 Task: Rename and copy the calendar to a specified folder.
Action: Mouse moved to (21, 72)
Screenshot: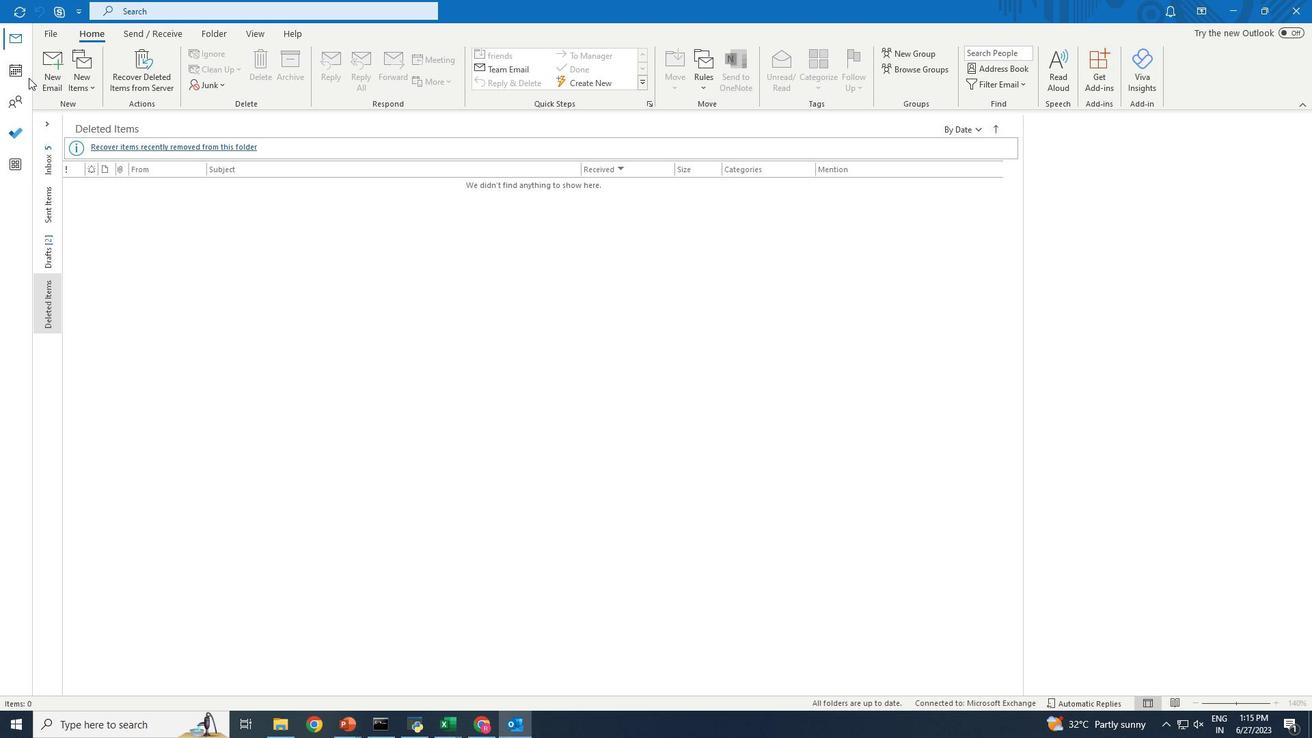 
Action: Mouse pressed left at (21, 72)
Screenshot: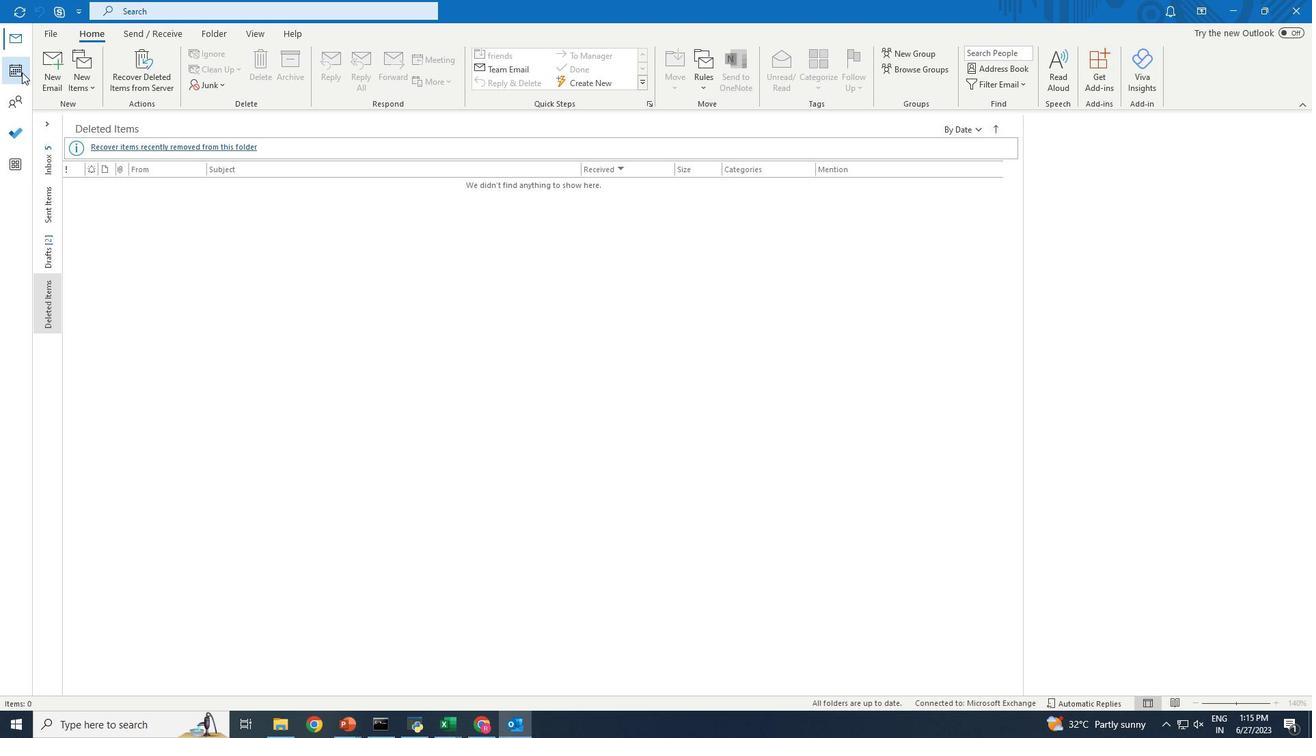 
Action: Mouse moved to (213, 38)
Screenshot: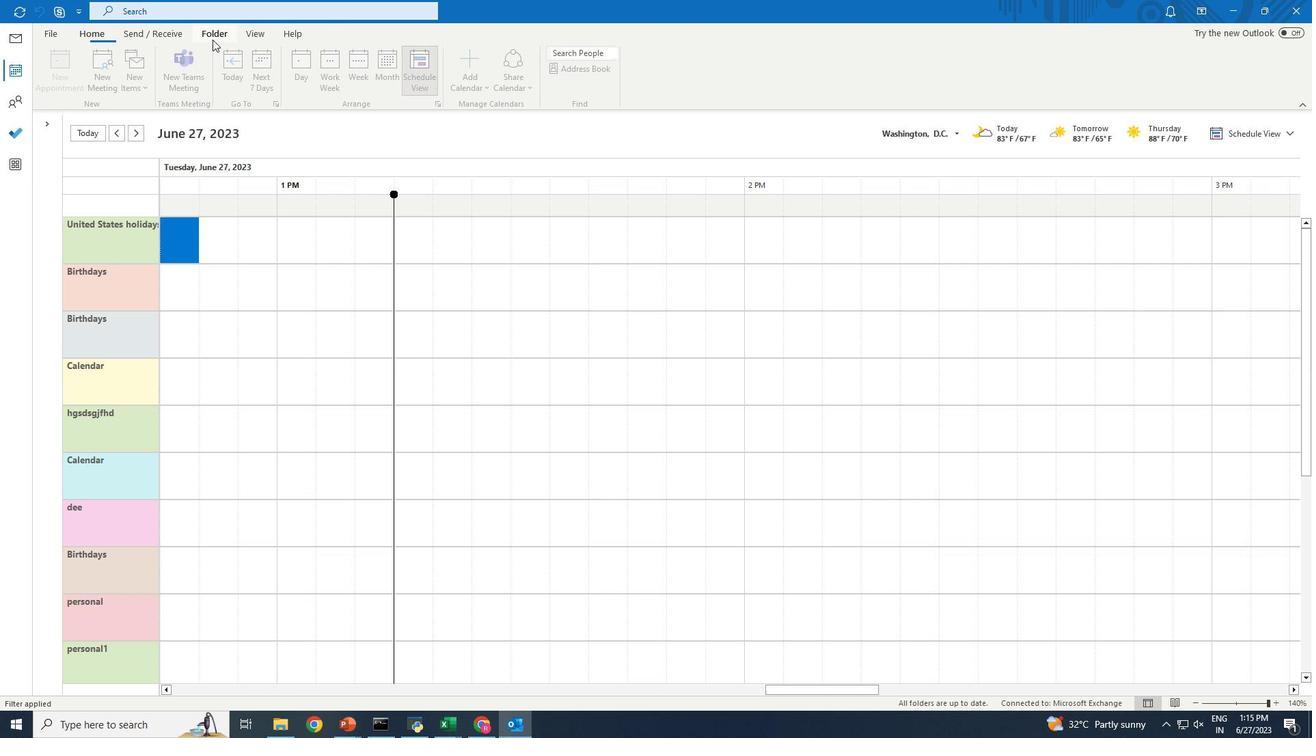 
Action: Mouse pressed left at (213, 38)
Screenshot: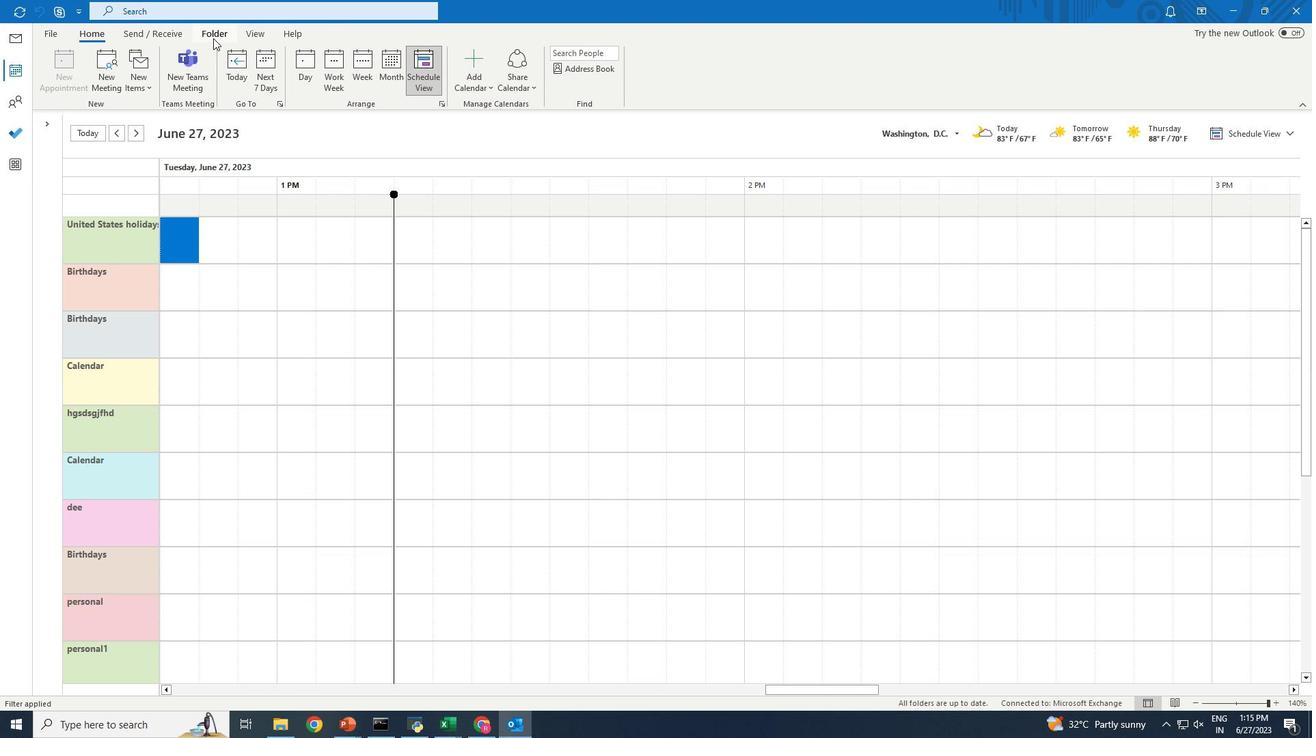 
Action: Mouse moved to (238, 69)
Screenshot: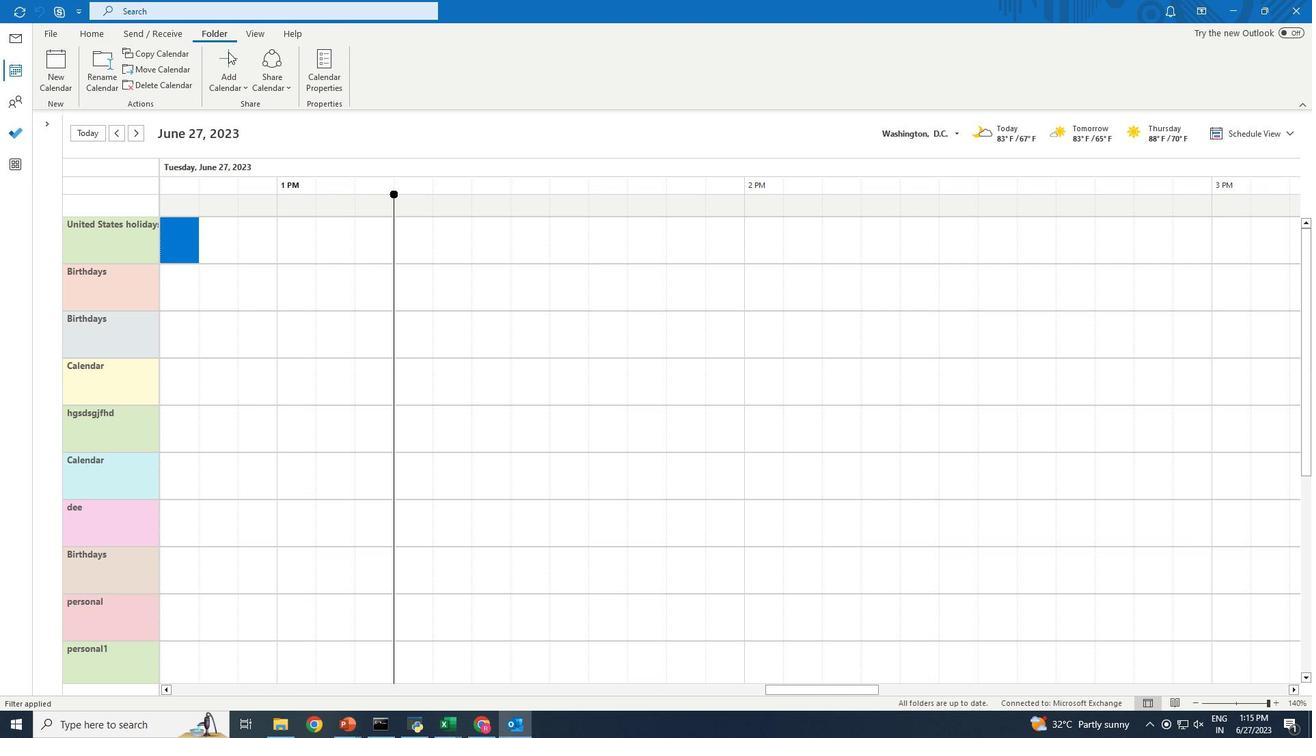 
Action: Mouse pressed left at (238, 69)
Screenshot: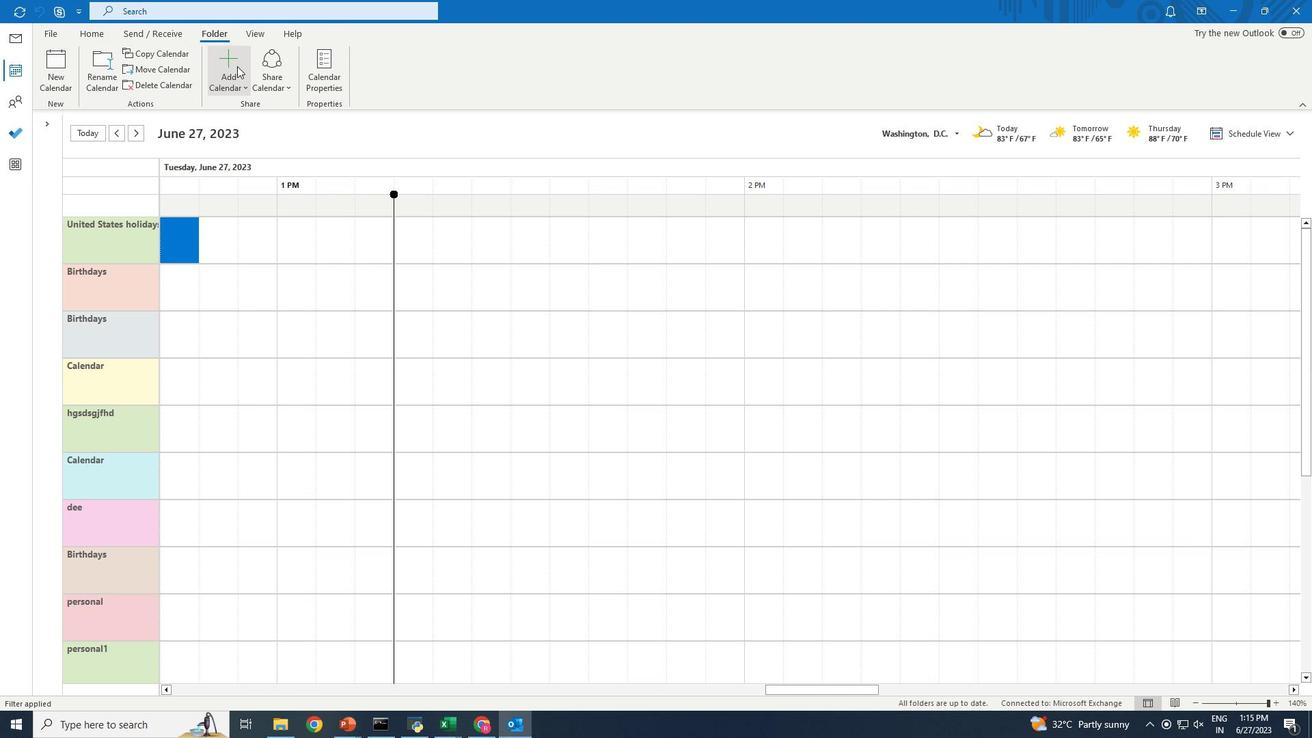 
Action: Mouse moved to (265, 165)
Screenshot: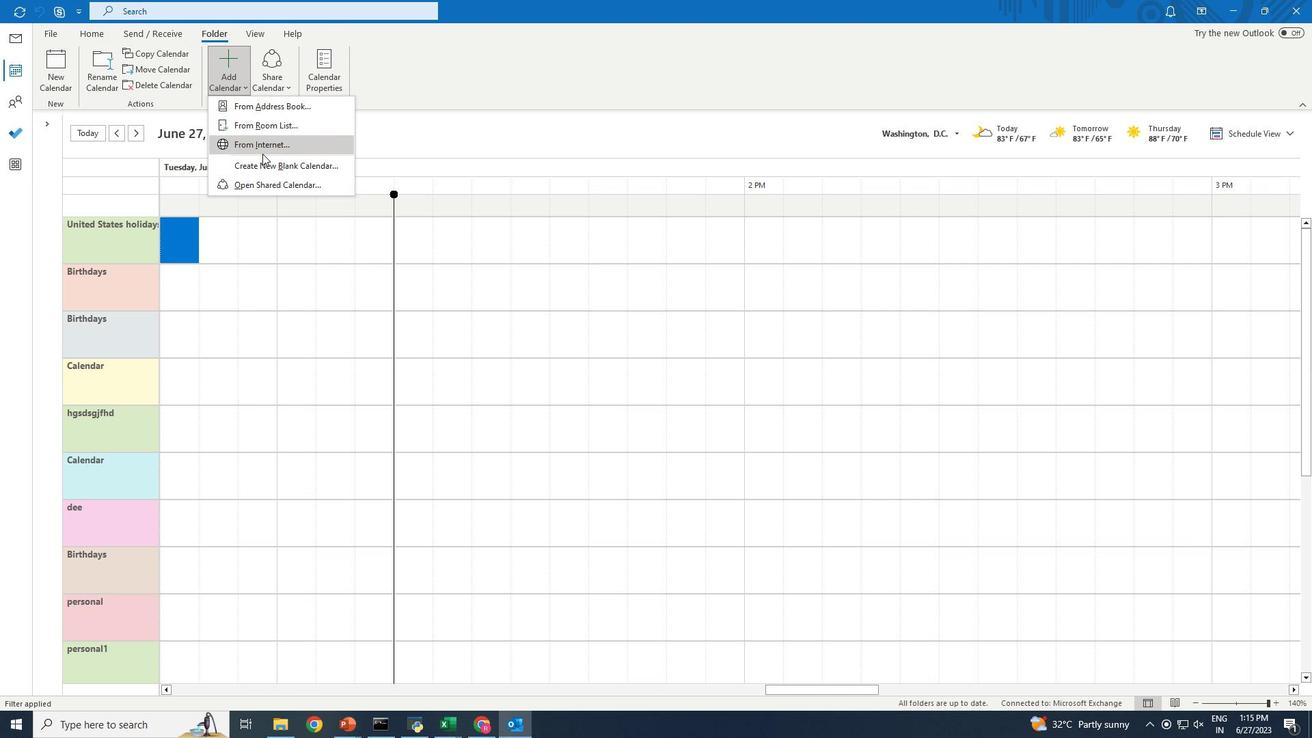
Action: Mouse pressed left at (265, 165)
Screenshot: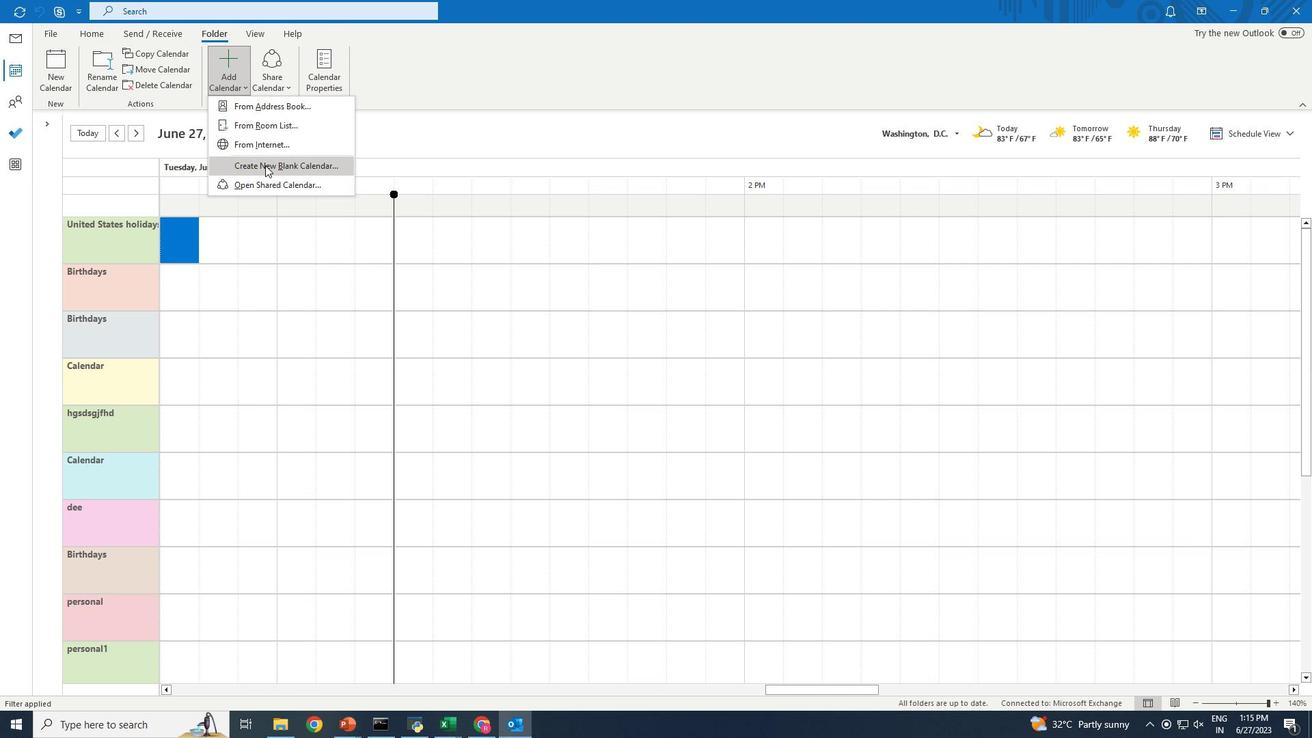 
Action: Mouse moved to (347, 210)
Screenshot: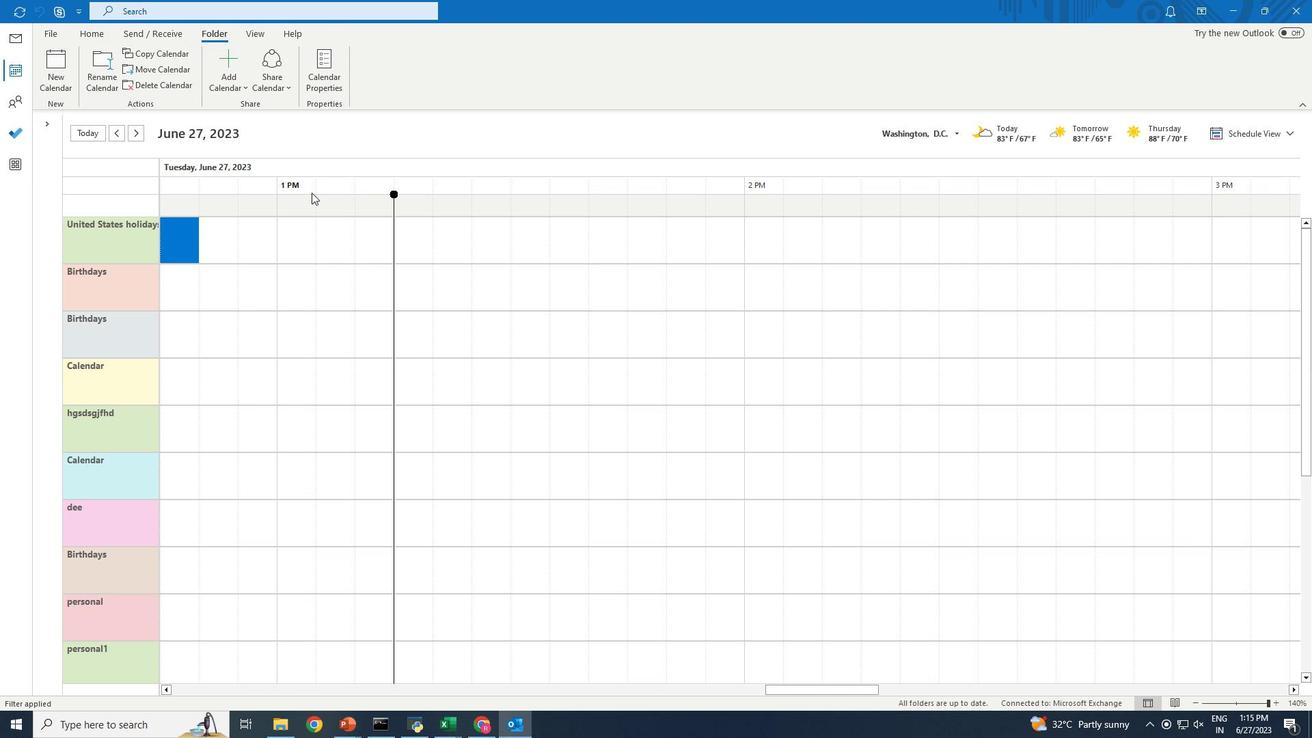 
Action: Key pressed <Key.shift><Key.shift>My<Key.space><Key.shift>Outlook<Key.space>calendar
Screenshot: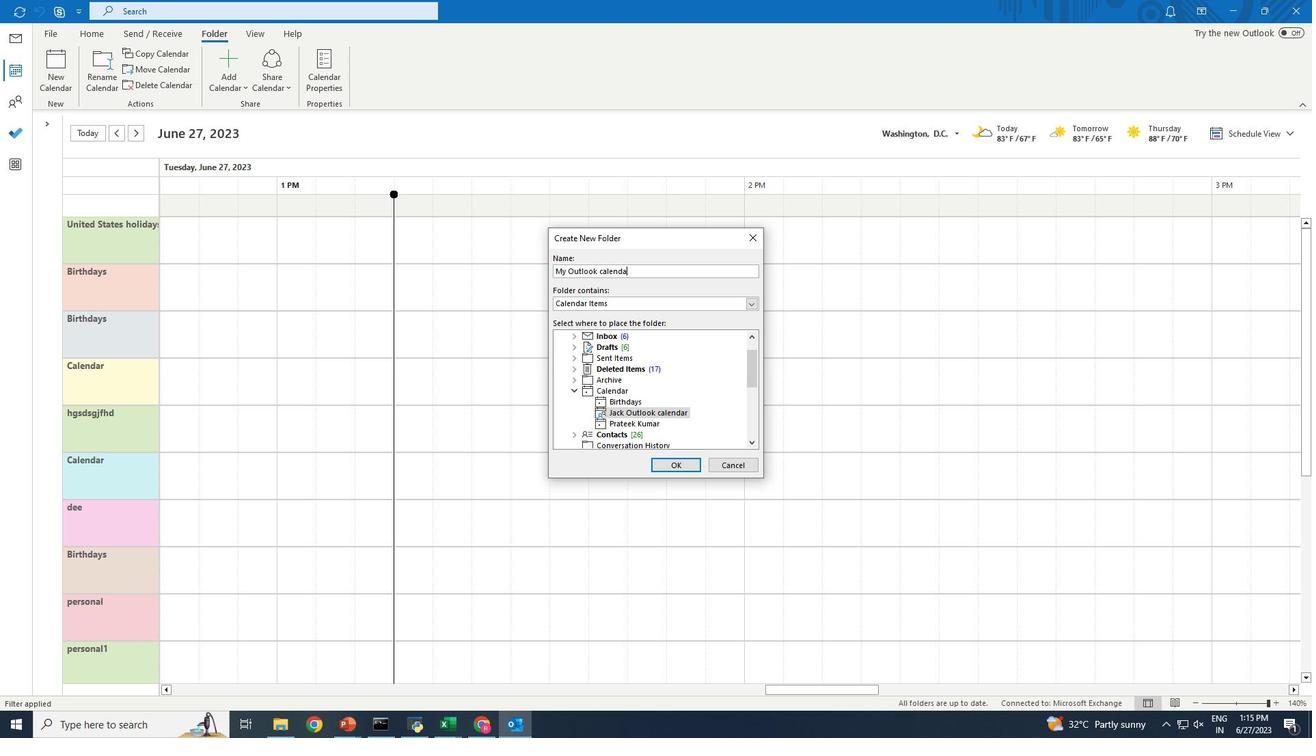 
Action: Mouse moved to (596, 388)
Screenshot: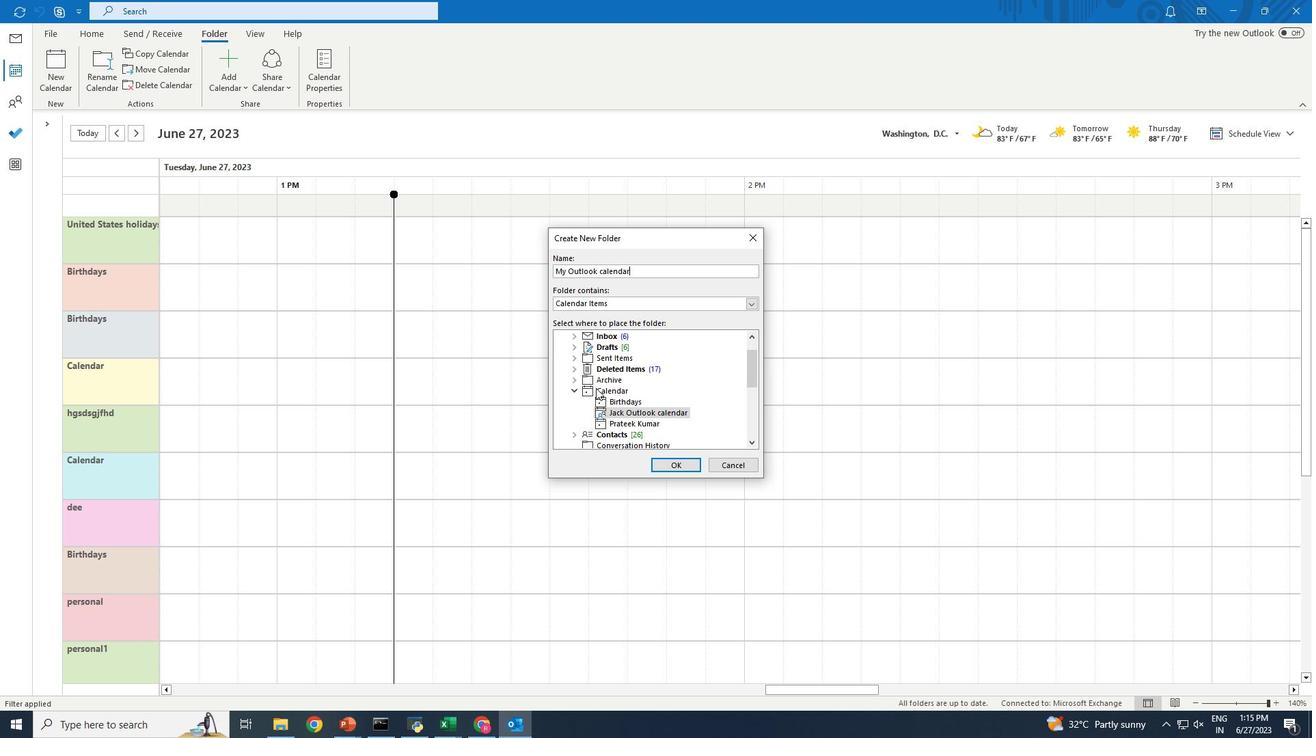 
Action: Mouse pressed left at (596, 388)
Screenshot: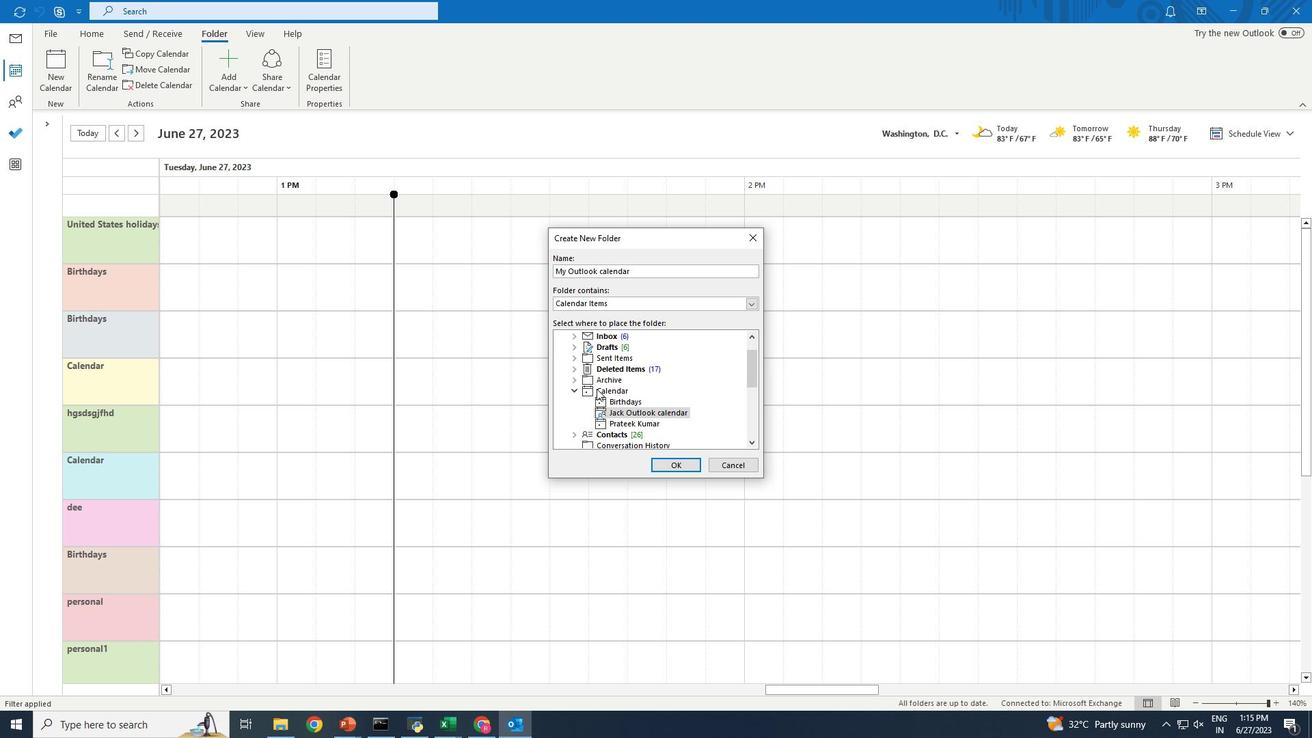 
Action: Mouse moved to (668, 464)
Screenshot: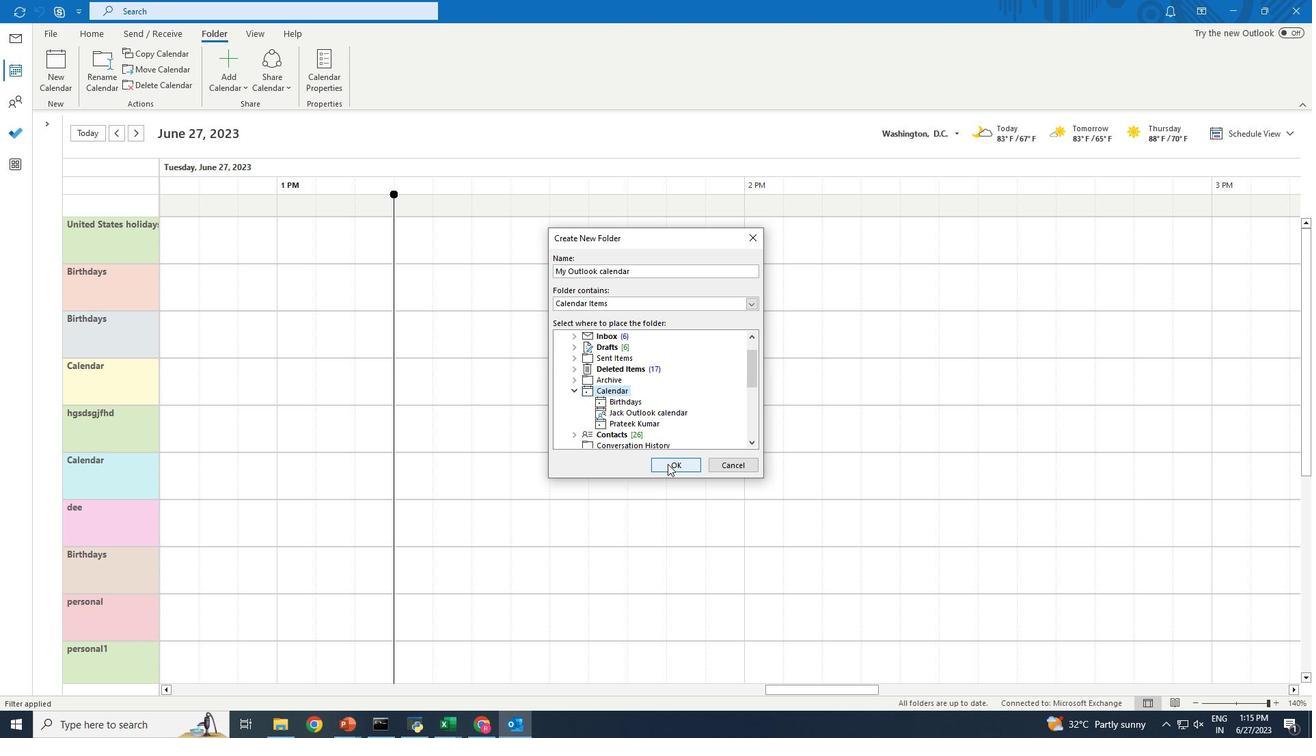 
Action: Mouse pressed left at (668, 464)
Screenshot: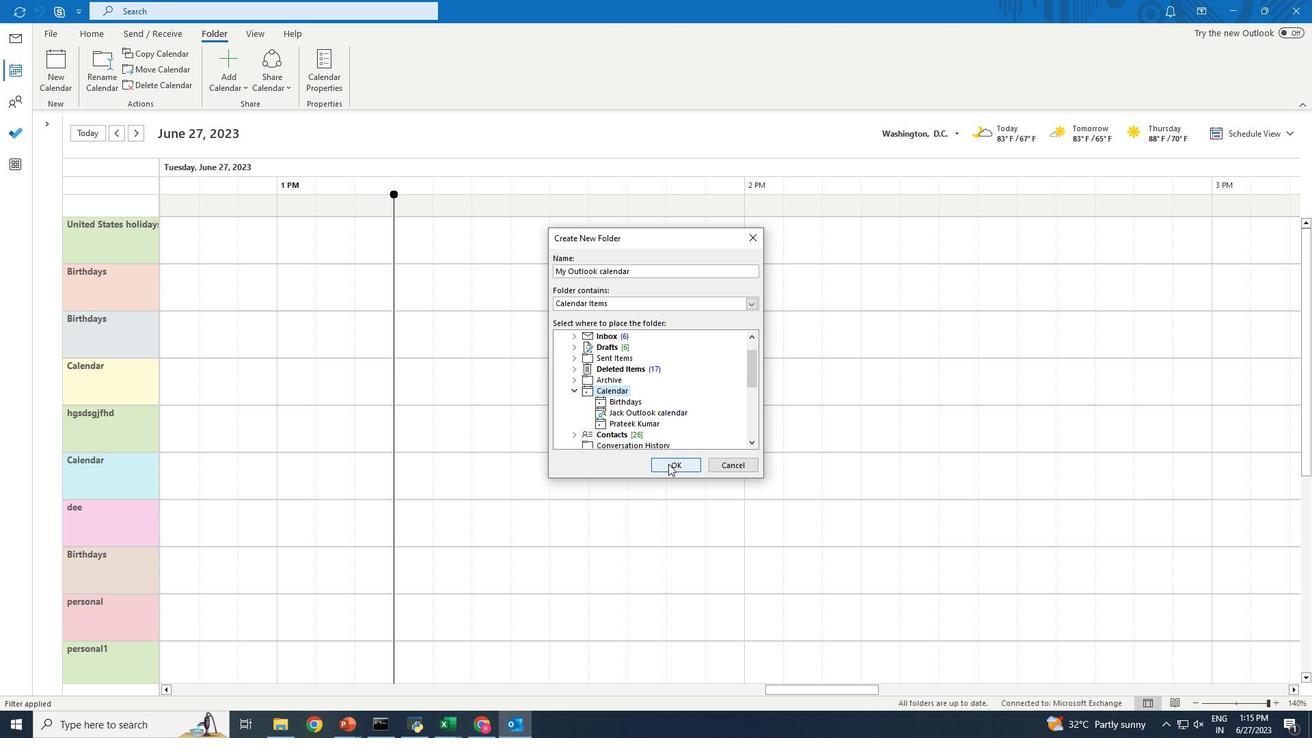 
Action: Mouse moved to (180, 53)
Screenshot: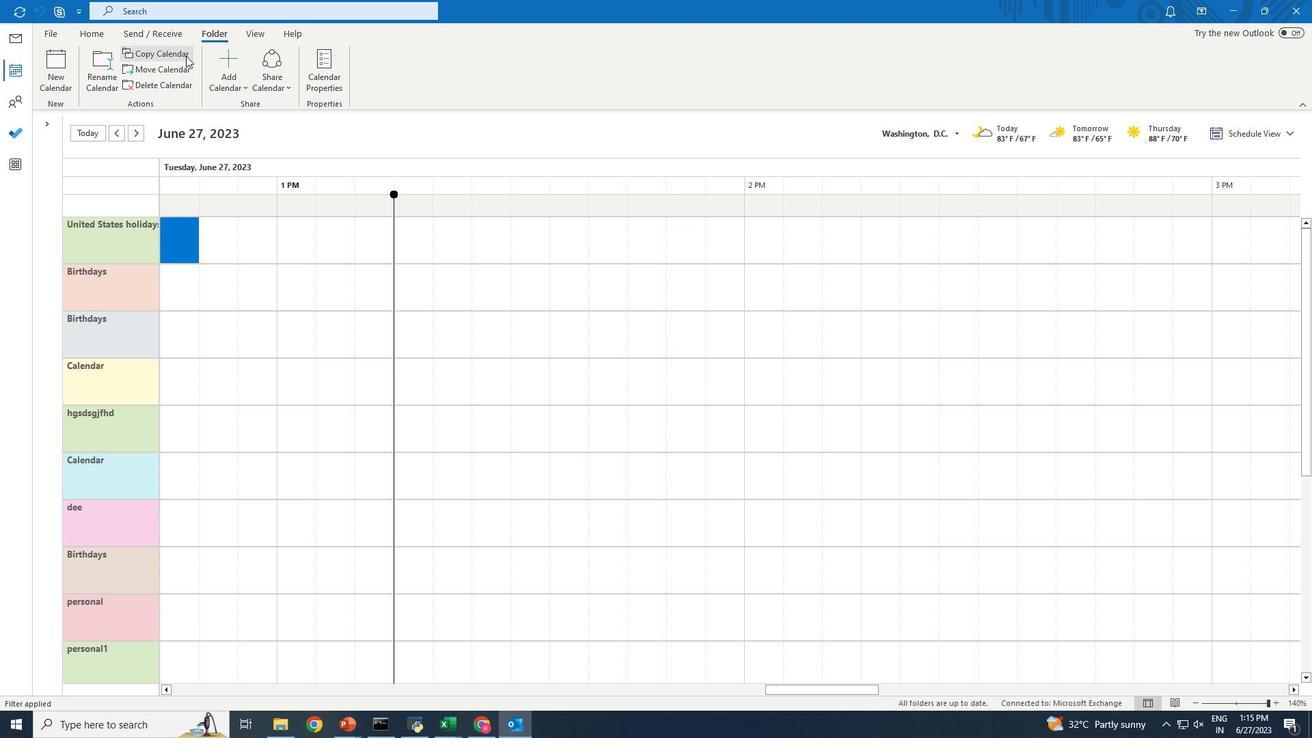 
Action: Mouse pressed left at (180, 53)
Screenshot: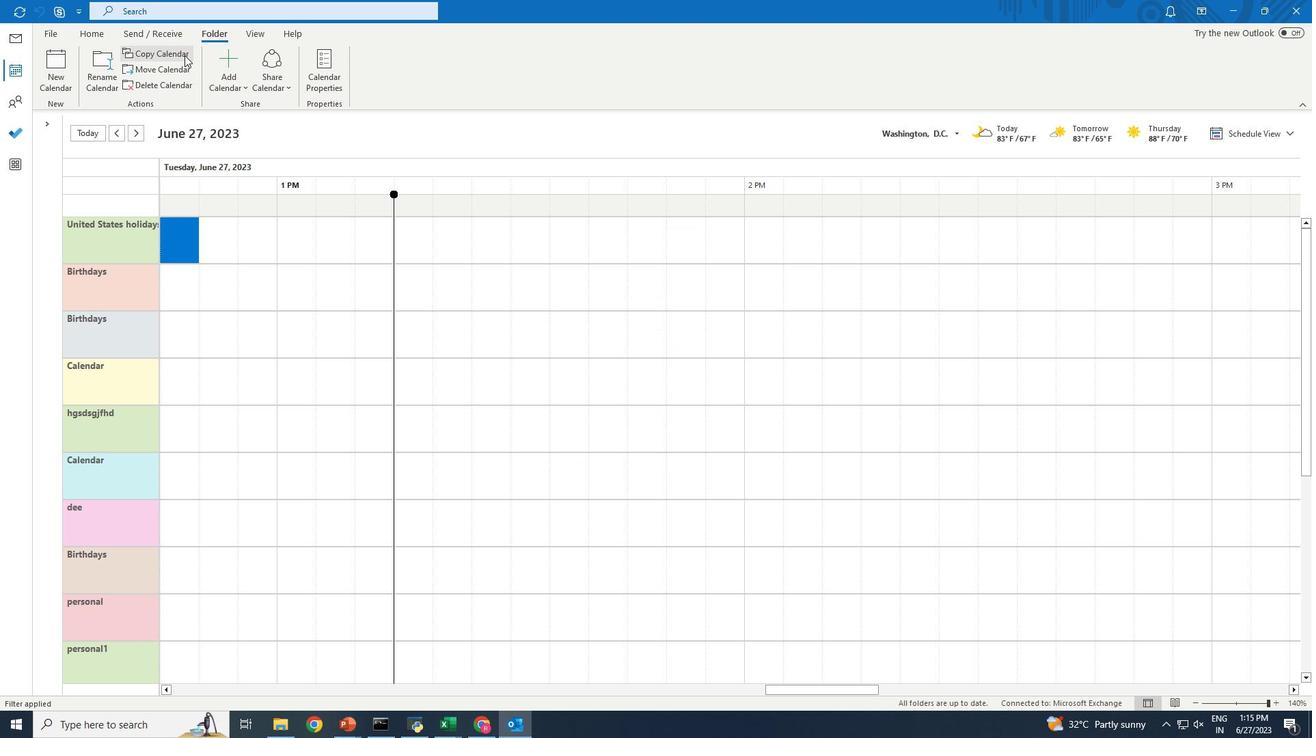 
Action: Mouse moved to (609, 392)
Screenshot: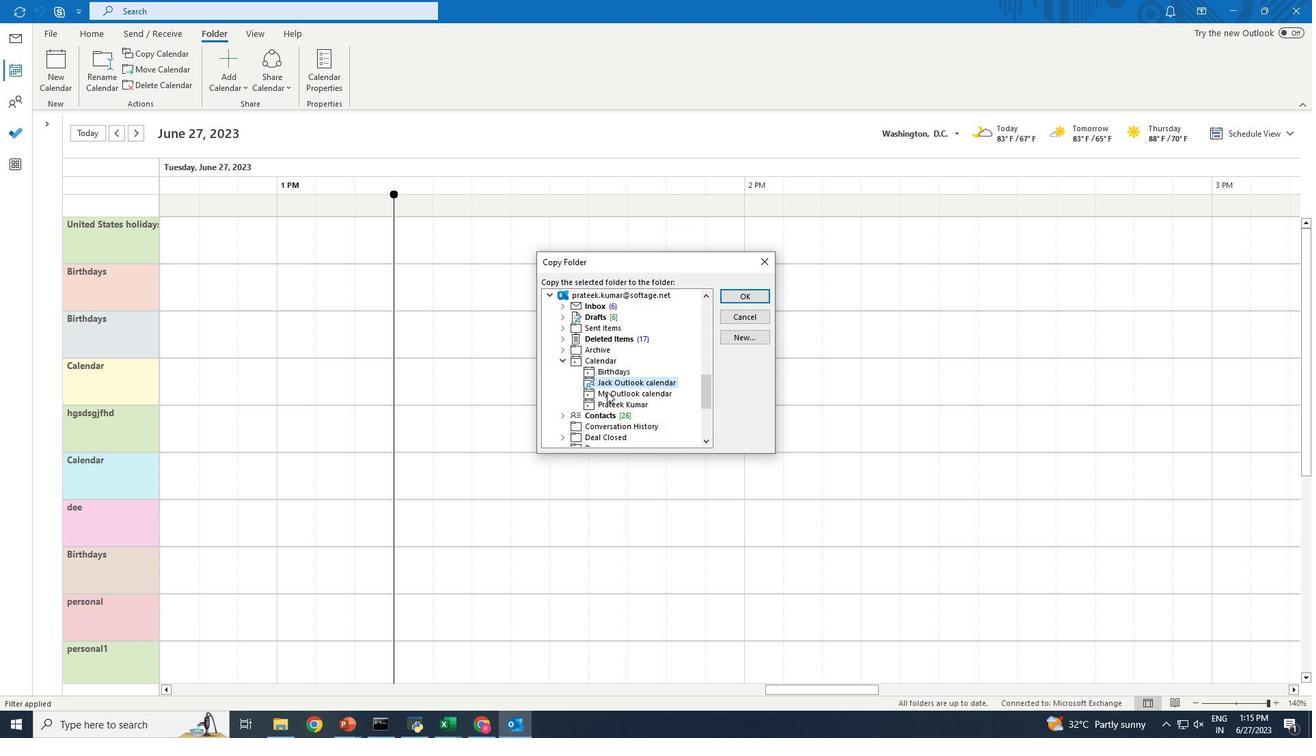 
Action: Mouse pressed left at (609, 392)
Screenshot: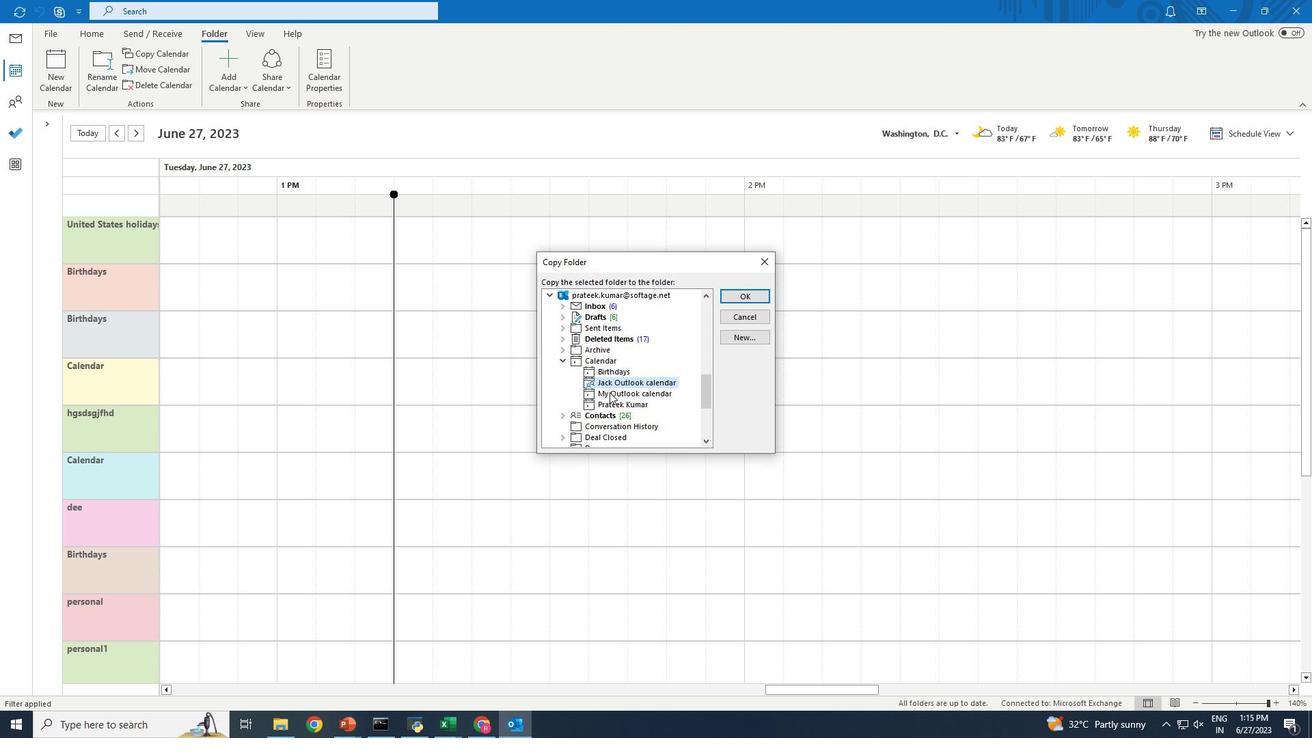 
Action: Mouse moved to (733, 293)
Screenshot: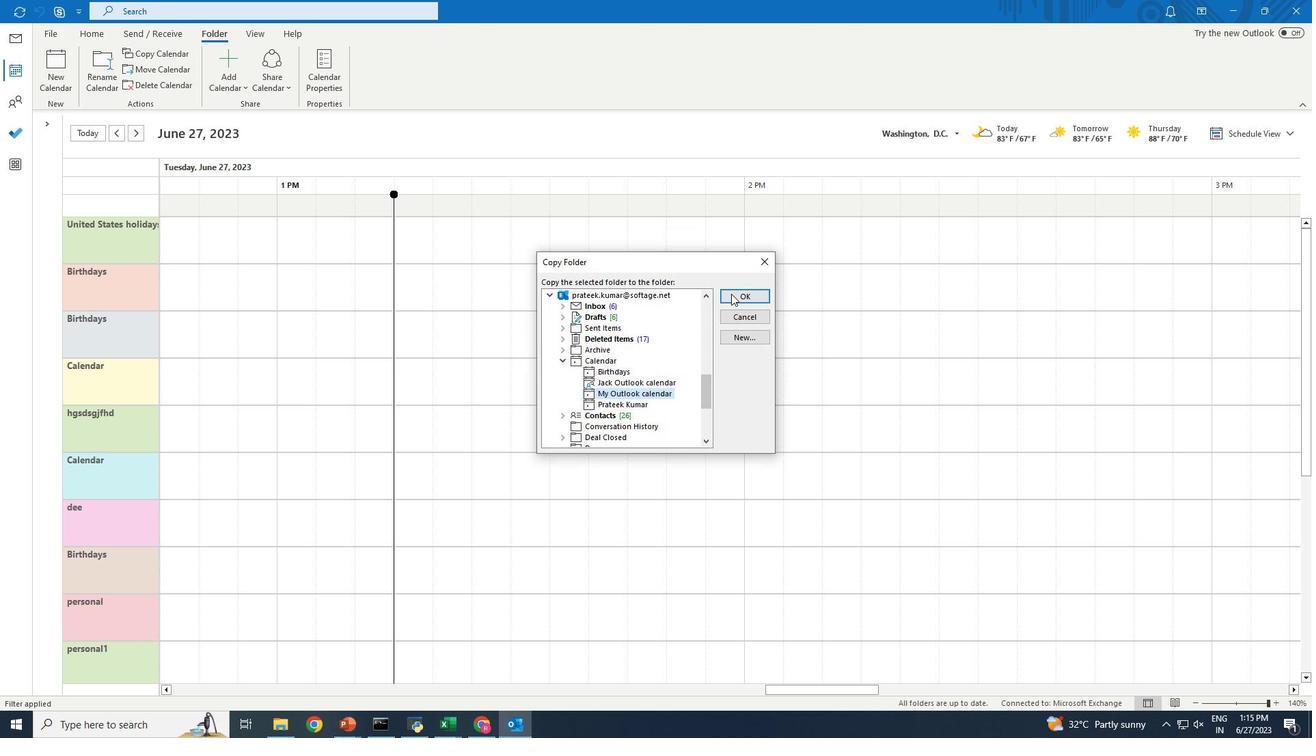 
Action: Mouse pressed left at (733, 293)
Screenshot: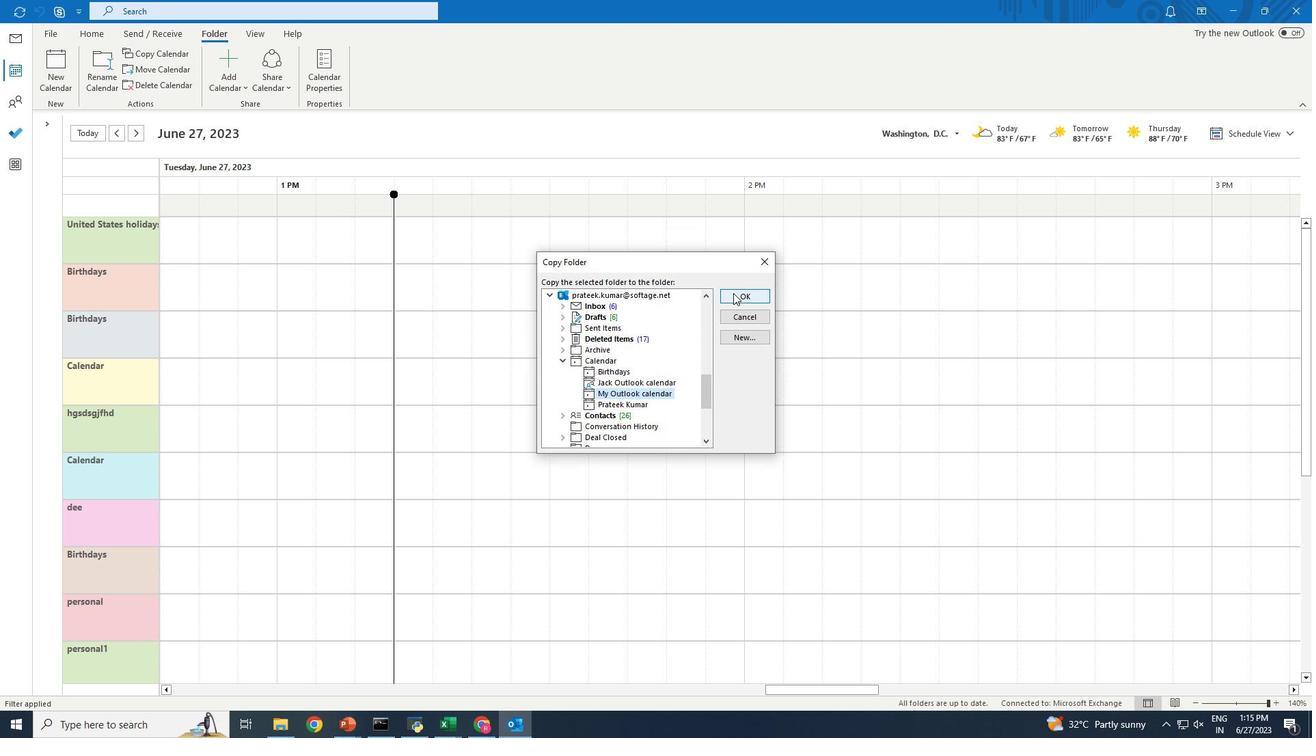 
Action: Mouse moved to (106, 68)
Screenshot: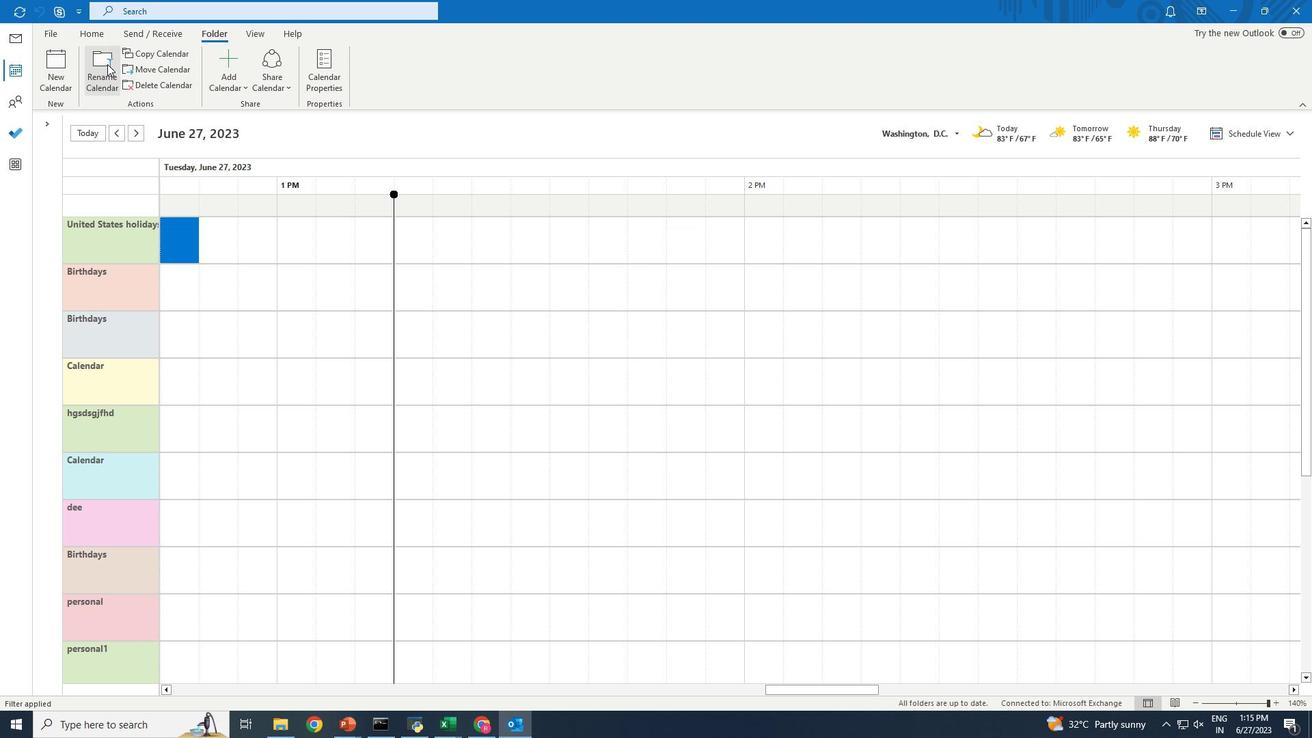 
Action: Mouse pressed left at (106, 68)
Screenshot: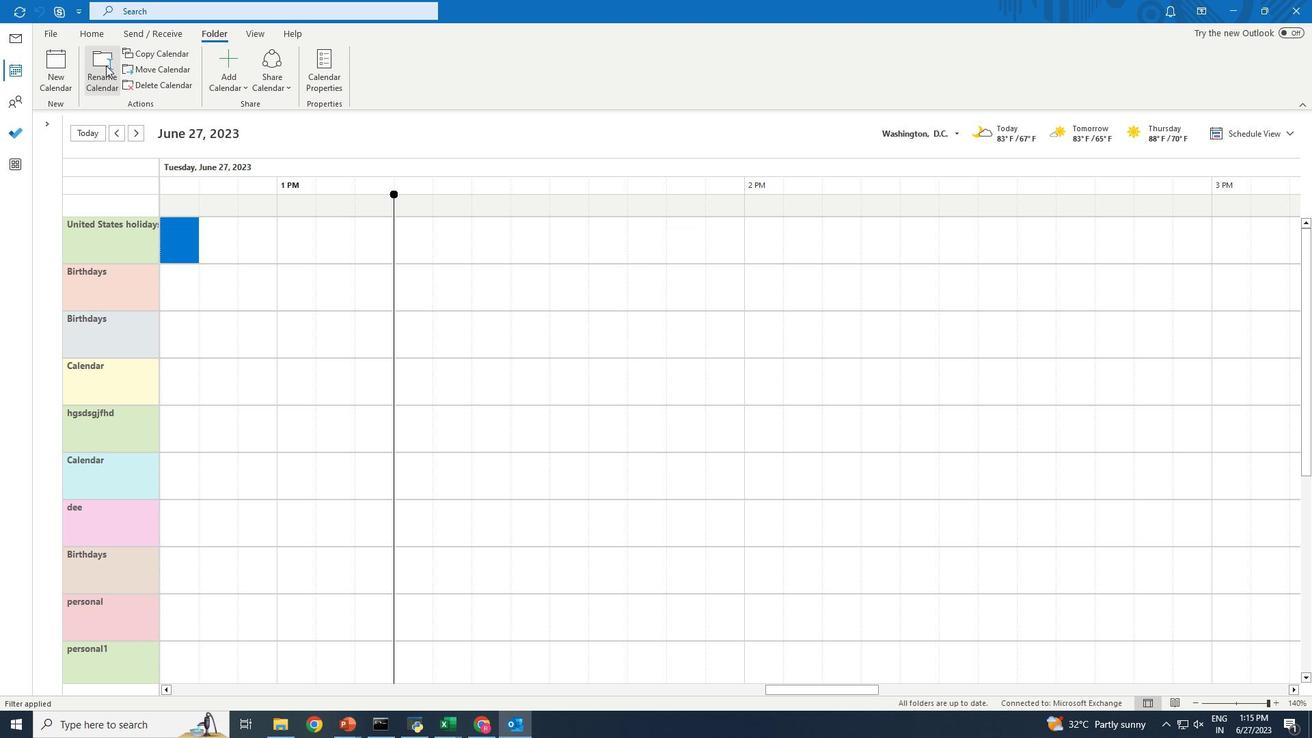 
Action: Mouse moved to (307, 234)
Screenshot: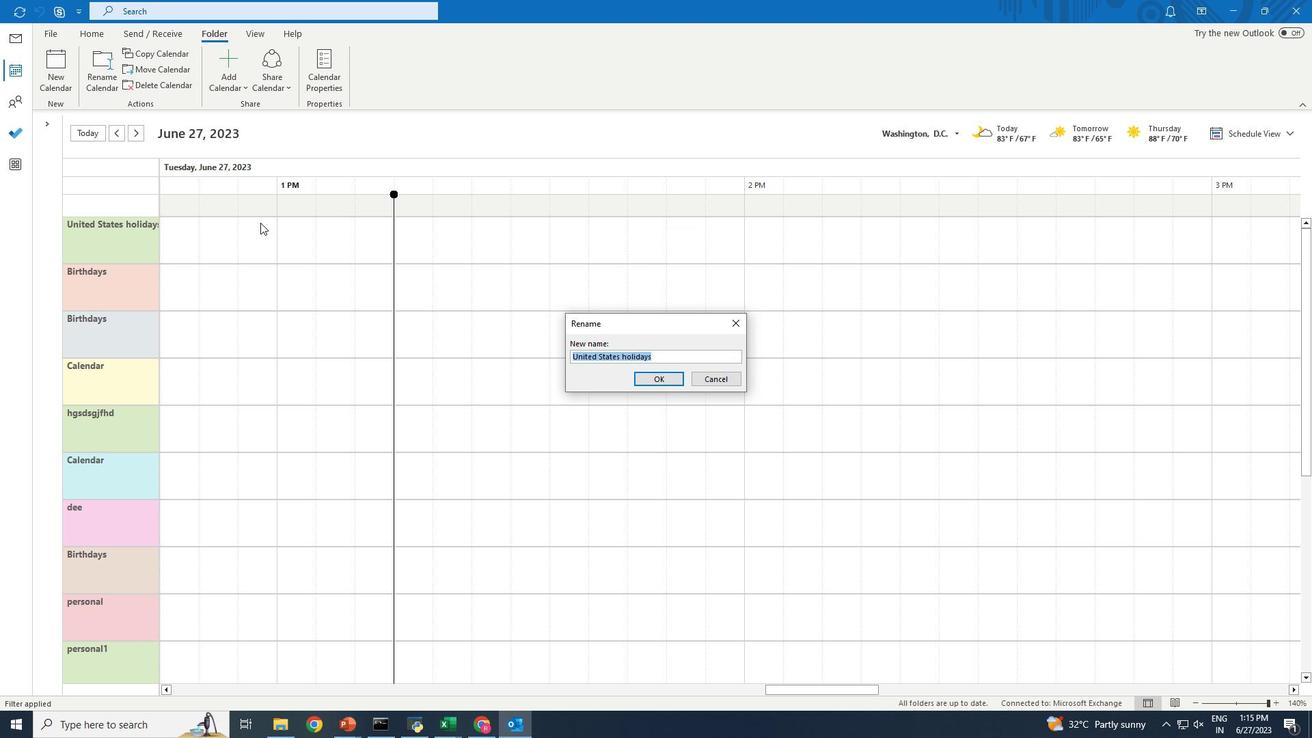 
Action: Key pressed <Key.shift><Key.shift><Key.shift><Key.shift><Key.shift><Key.shift>Jack<Key.space><Key.shift>Outlook<Key.space>calendar
Screenshot: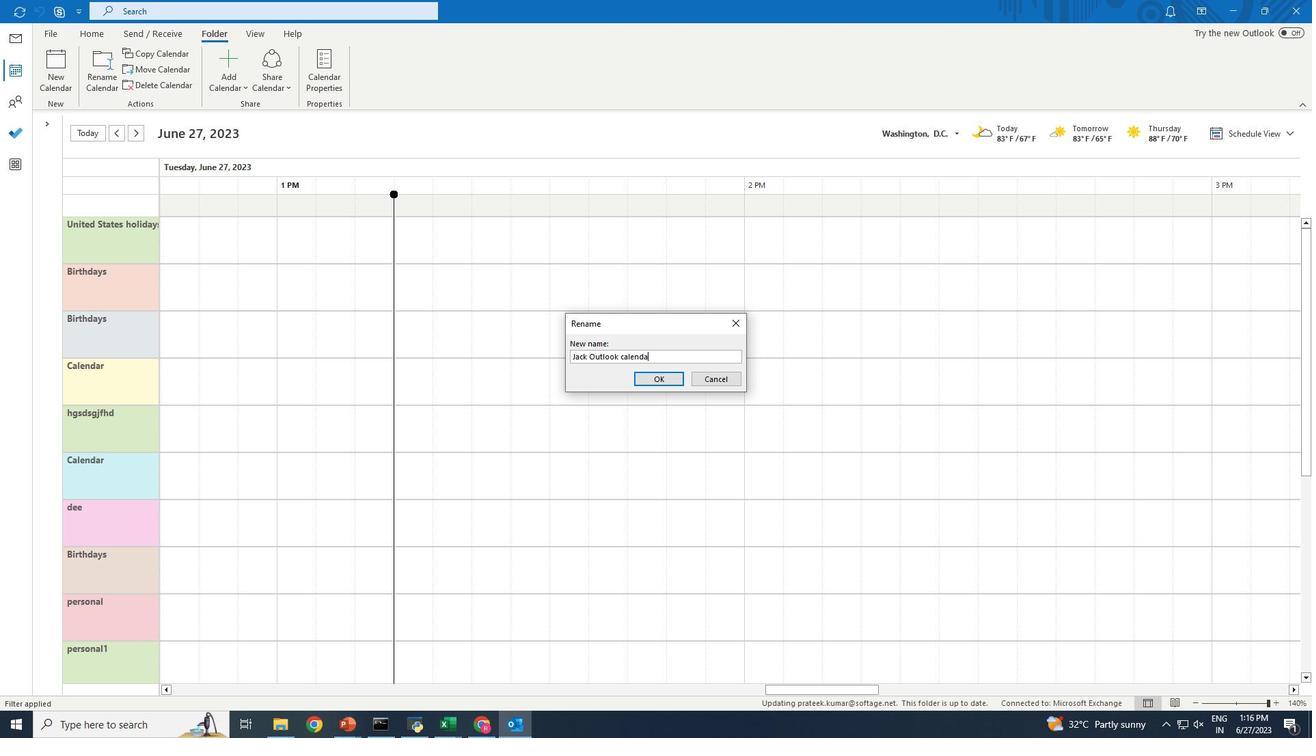 
Action: Mouse moved to (658, 380)
Screenshot: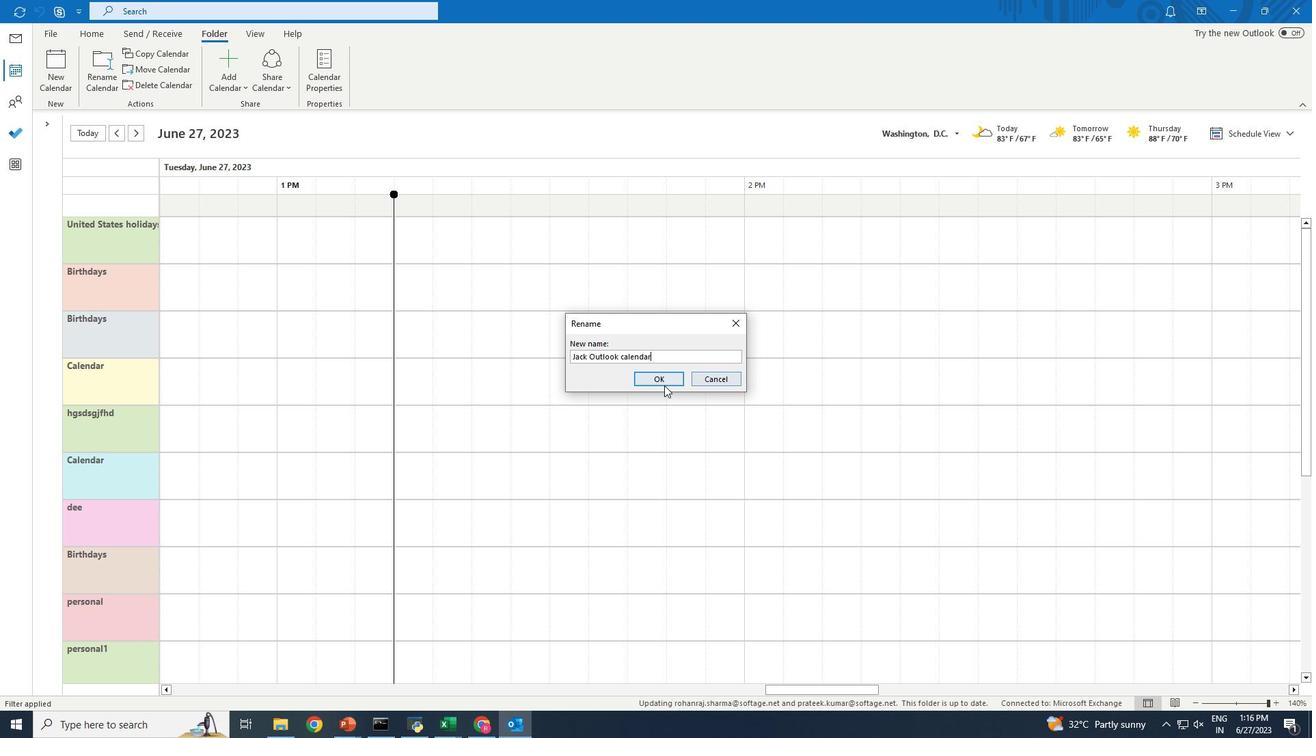 
Action: Mouse pressed left at (658, 380)
Screenshot: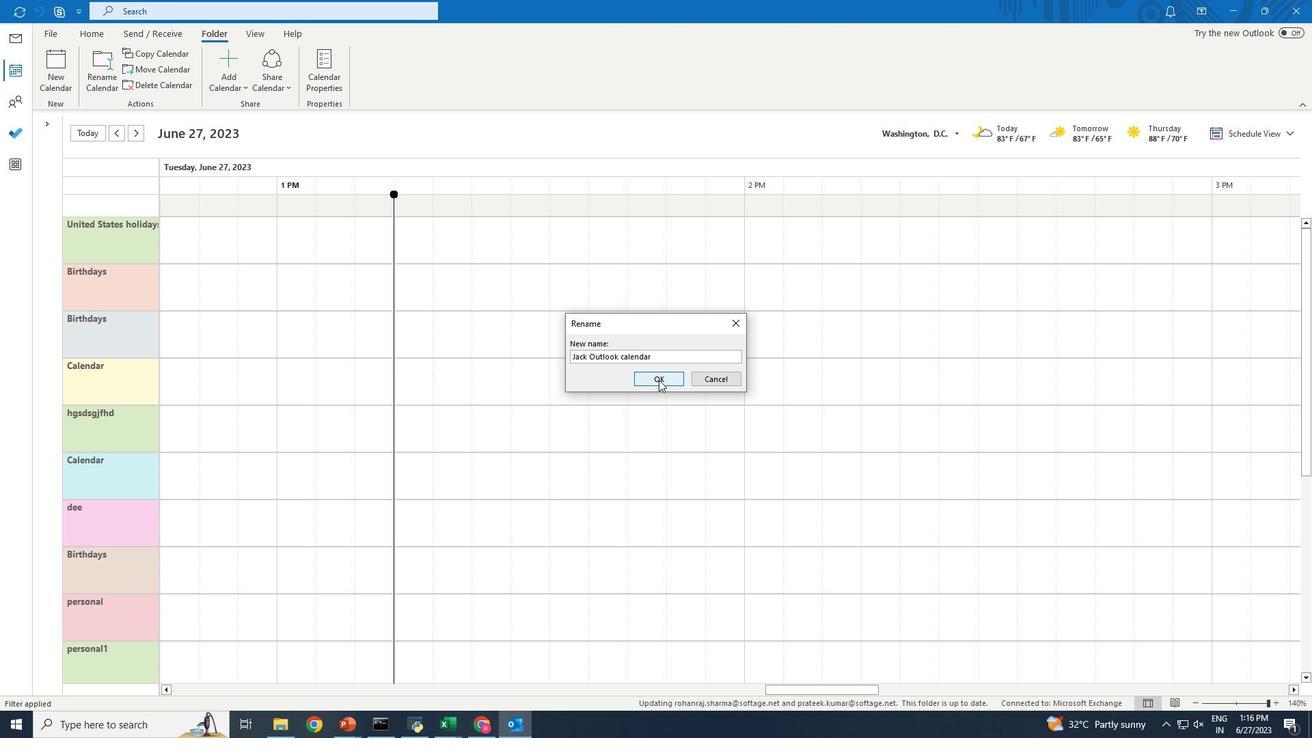 
Action: Mouse moved to (654, 375)
Screenshot: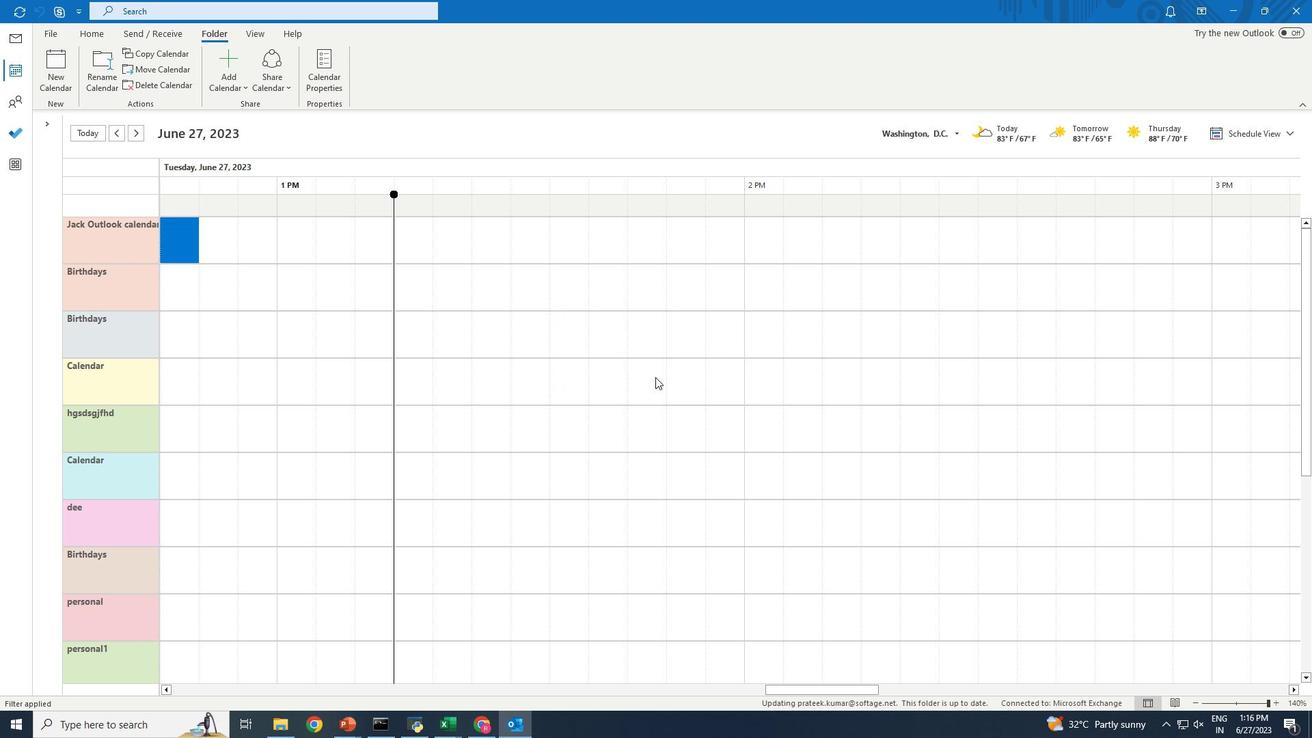 
